 Task: Create a Board called Board0003 in Development in Trello with Visibility as Public
Action: Mouse moved to (741, 124)
Screenshot: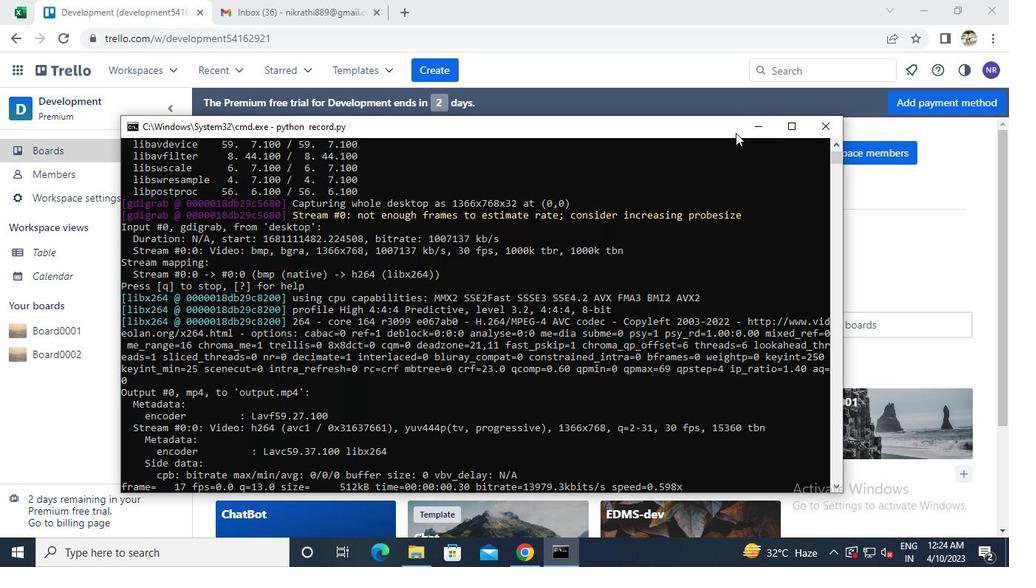 
Action: Mouse pressed left at (741, 124)
Screenshot: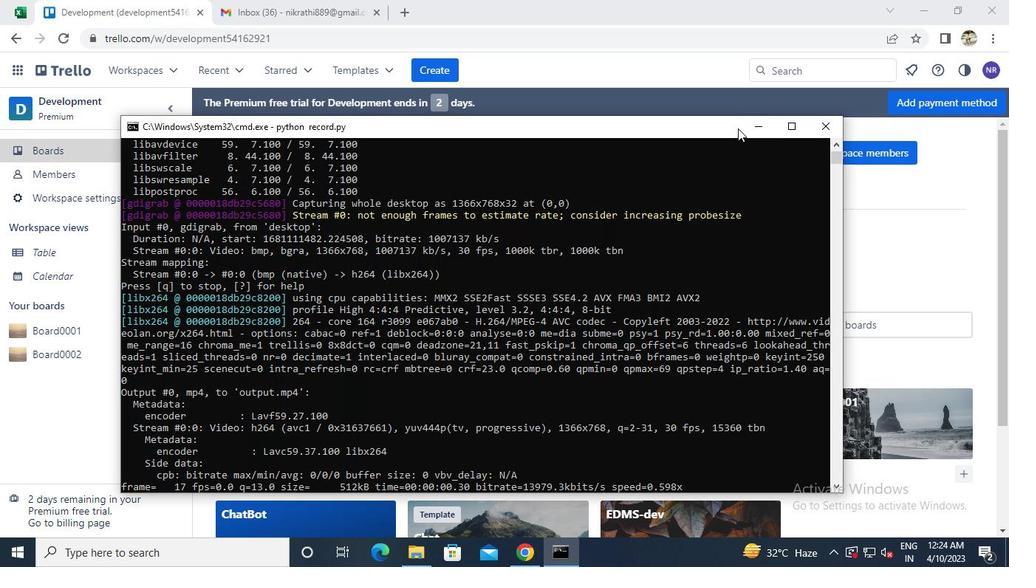 
Action: Mouse moved to (282, 436)
Screenshot: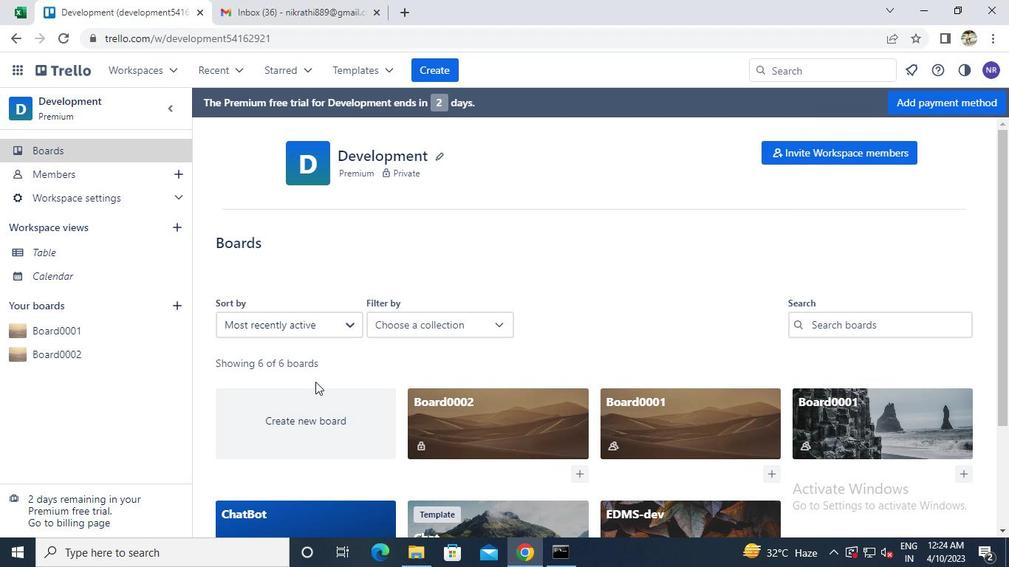 
Action: Mouse pressed left at (282, 436)
Screenshot: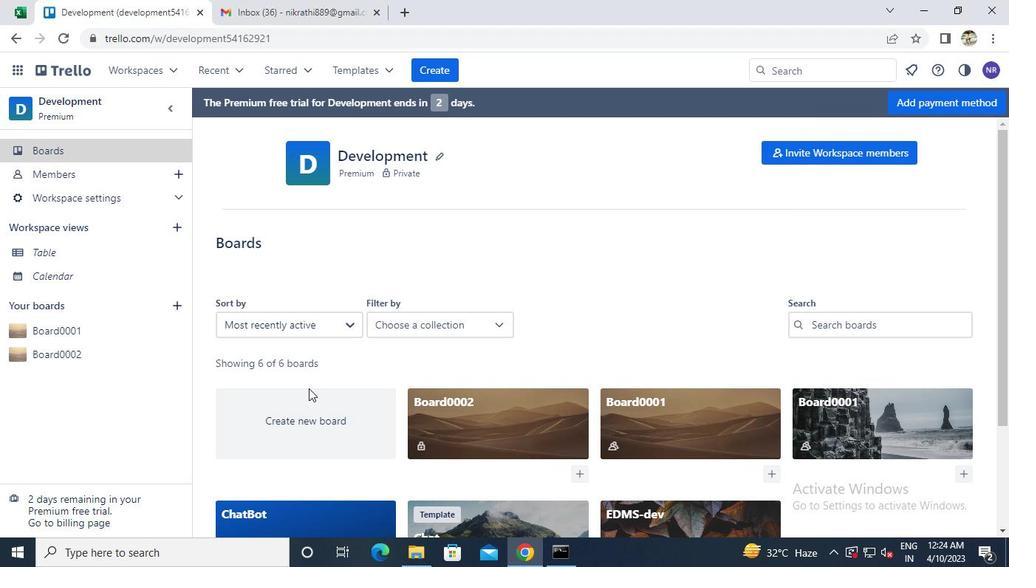 
Action: Mouse moved to (282, 436)
Screenshot: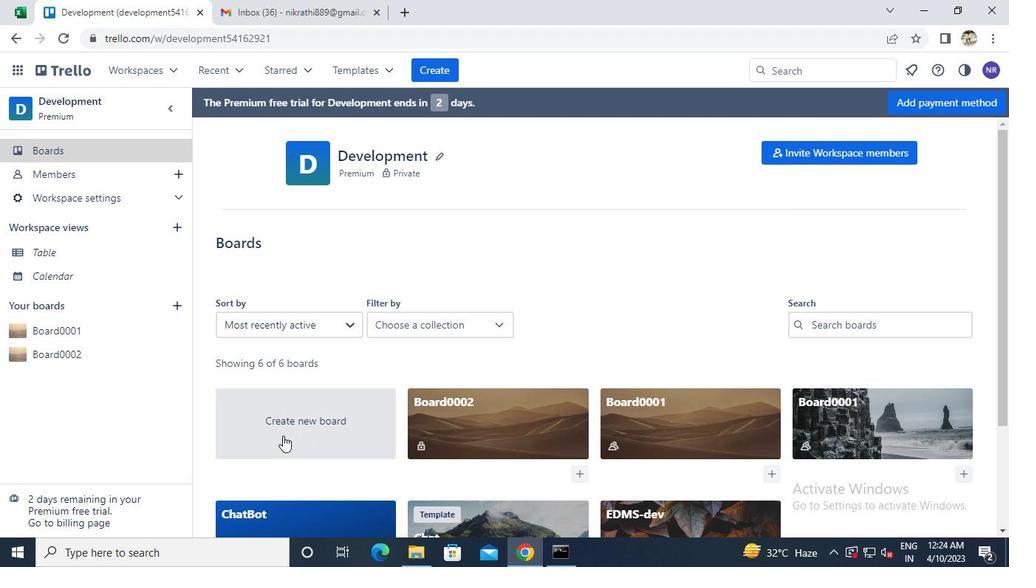 
Action: Keyboard Key.caps_lock
Screenshot: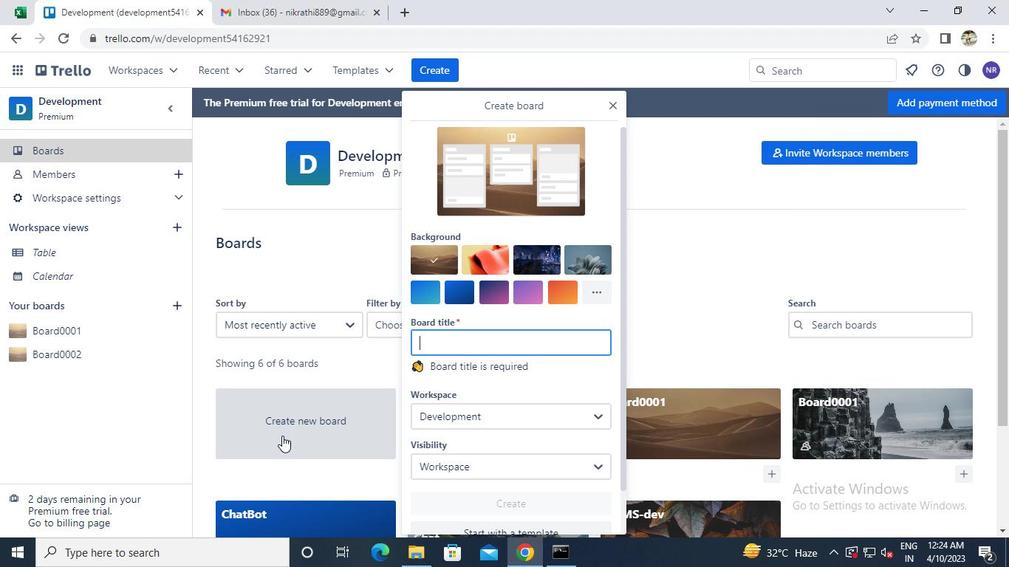 
Action: Keyboard b
Screenshot: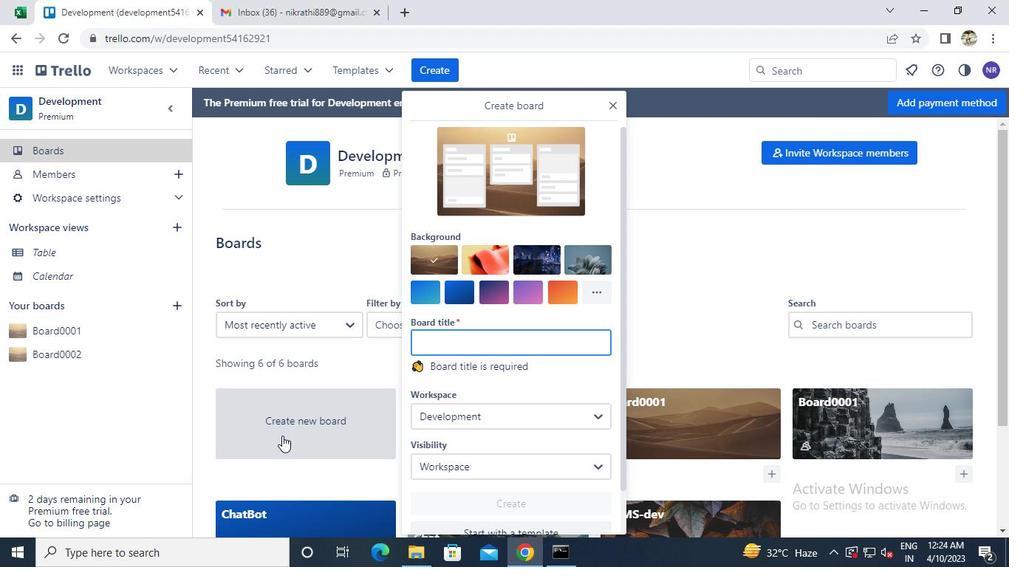 
Action: Keyboard Key.caps_lock
Screenshot: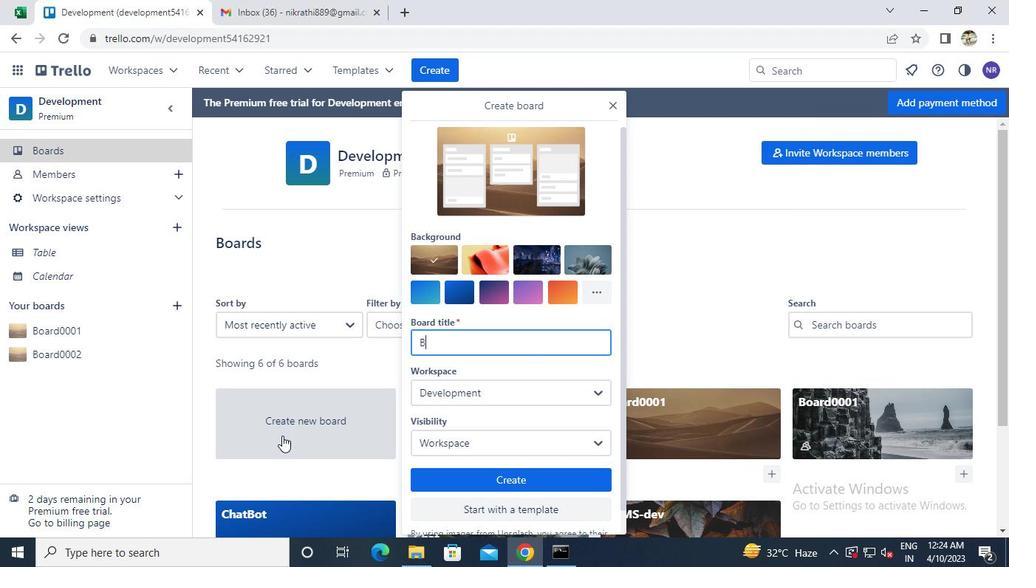 
Action: Keyboard o
Screenshot: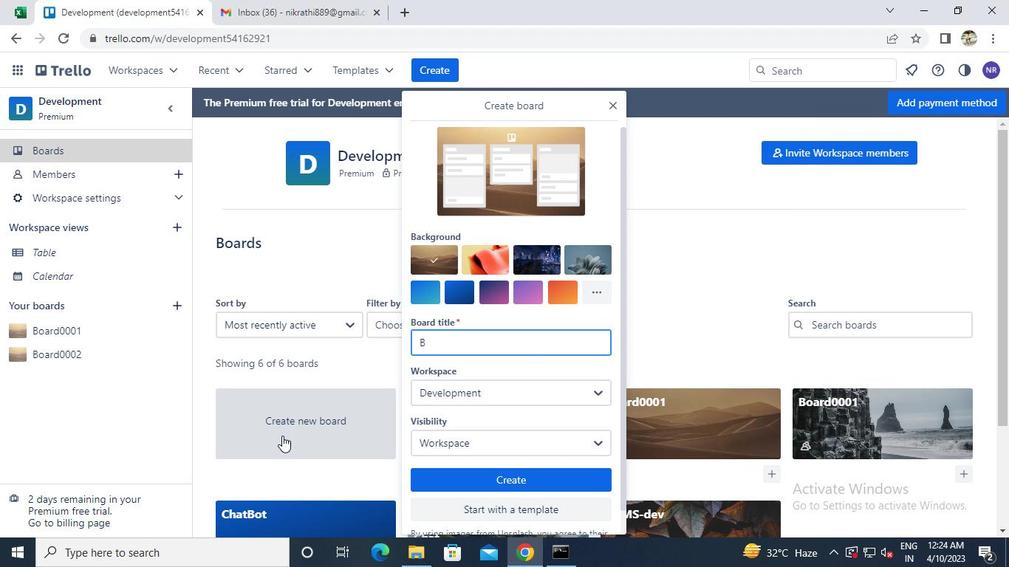 
Action: Keyboard a
Screenshot: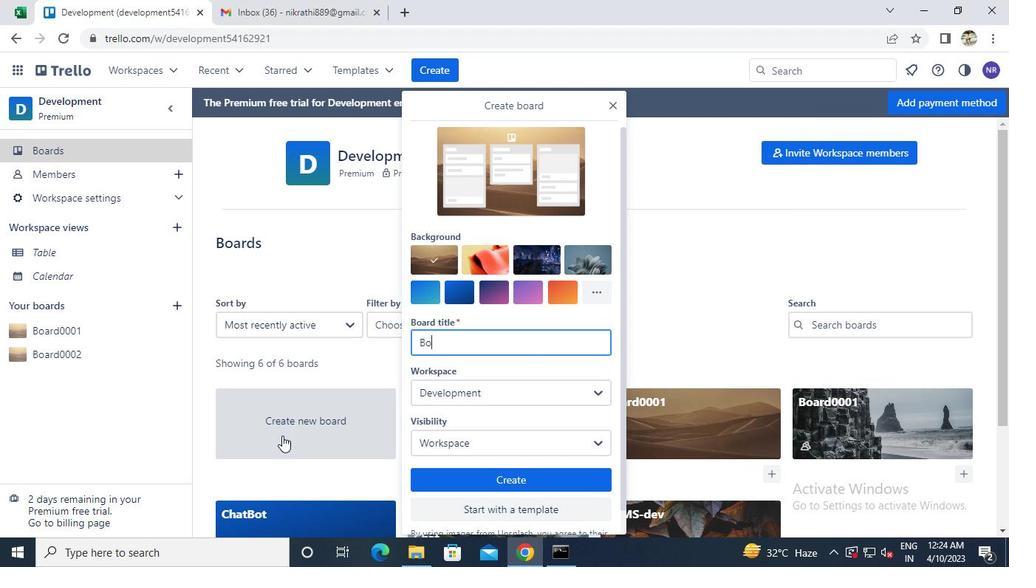 
Action: Keyboard r
Screenshot: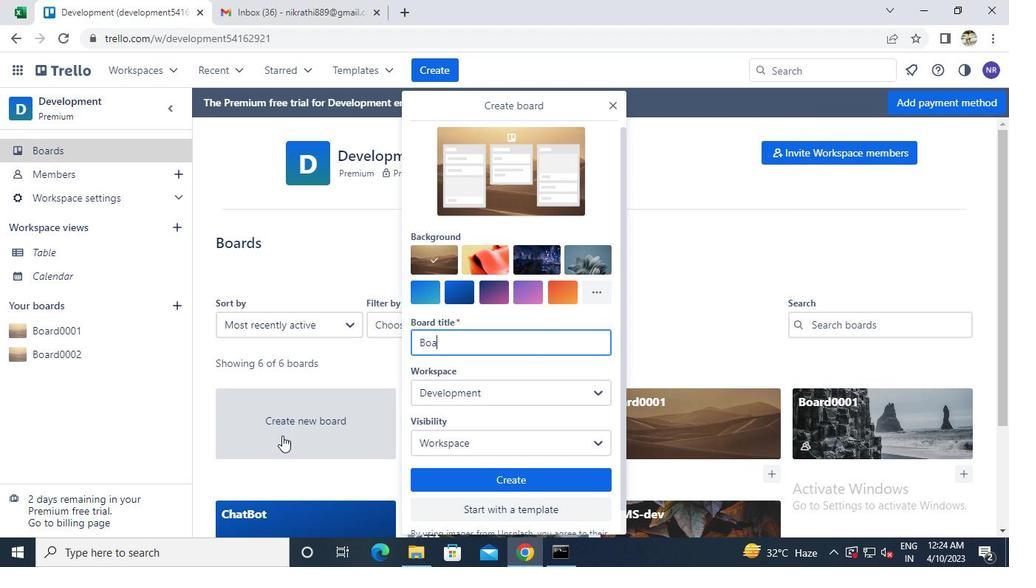 
Action: Keyboard d
Screenshot: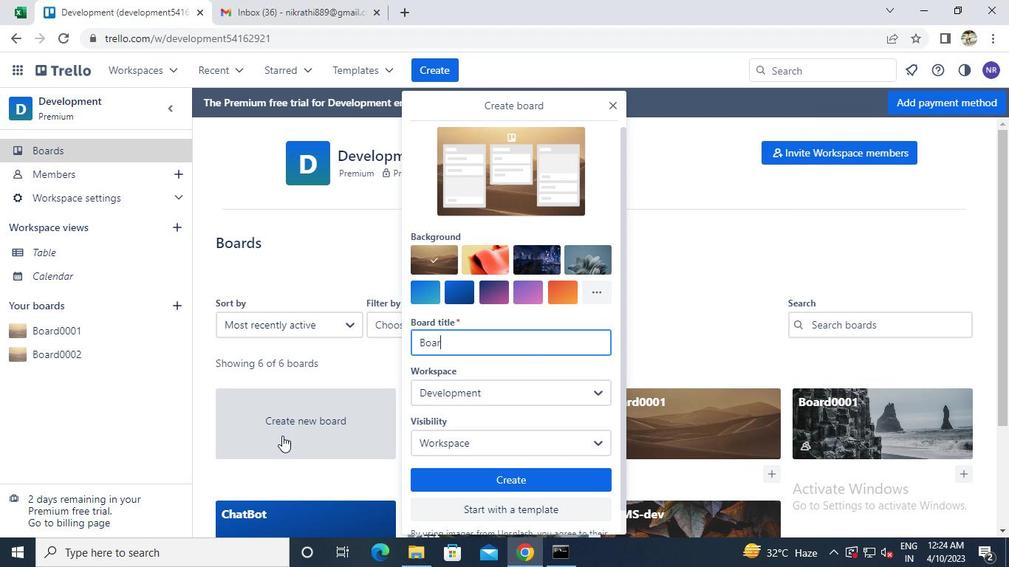 
Action: Keyboard 0
Screenshot: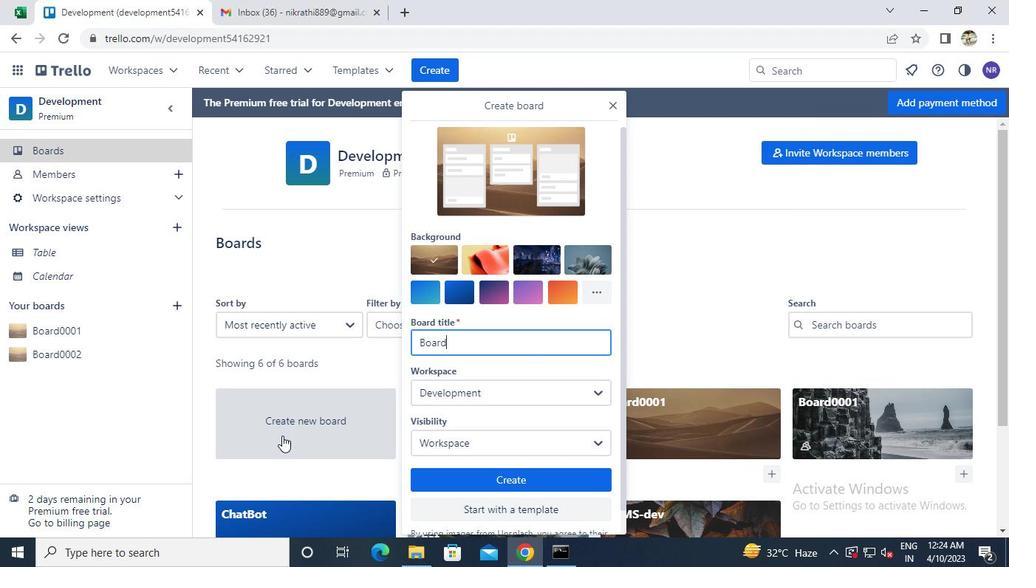 
Action: Keyboard 0
Screenshot: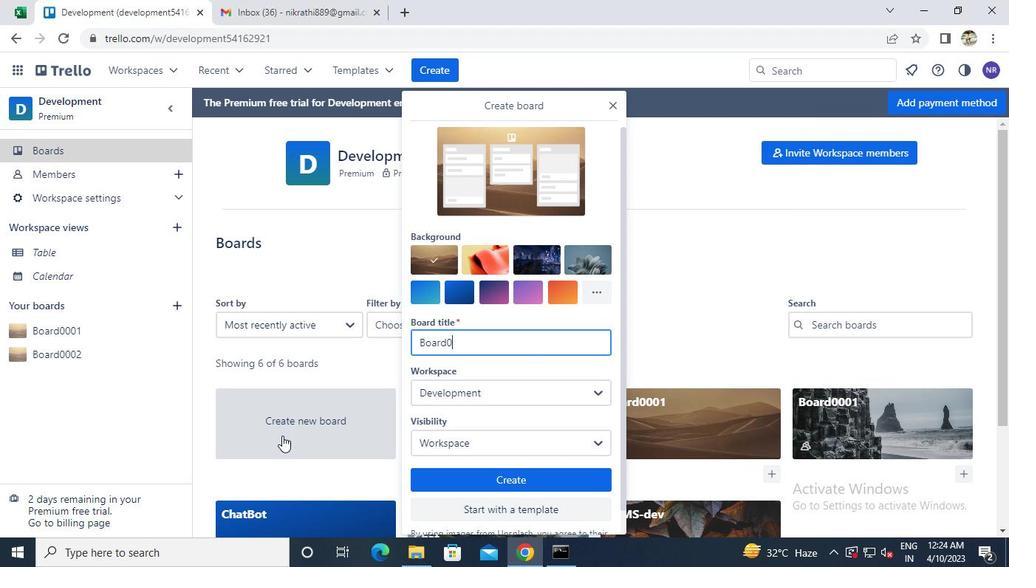 
Action: Keyboard 0
Screenshot: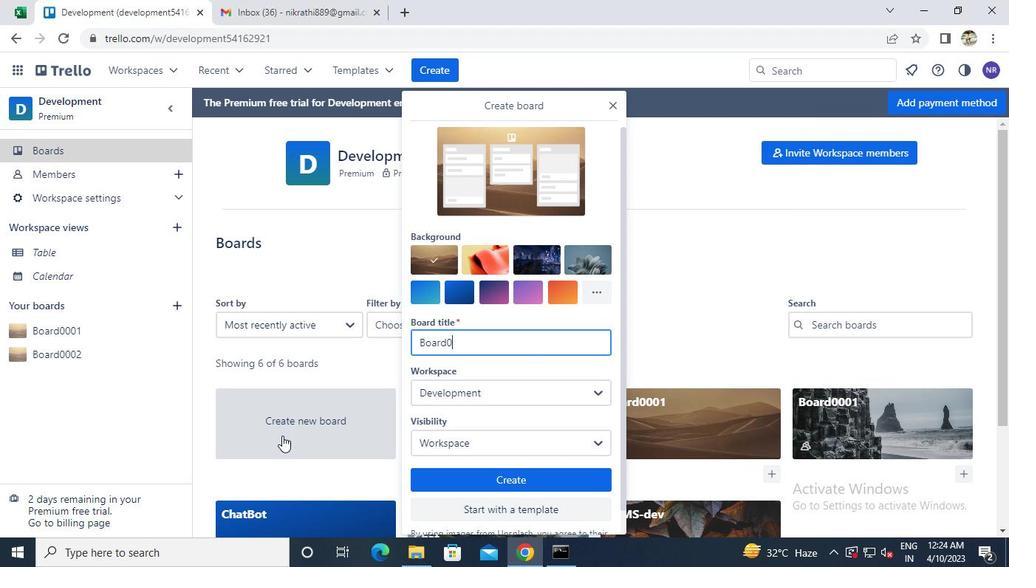 
Action: Keyboard 3
Screenshot: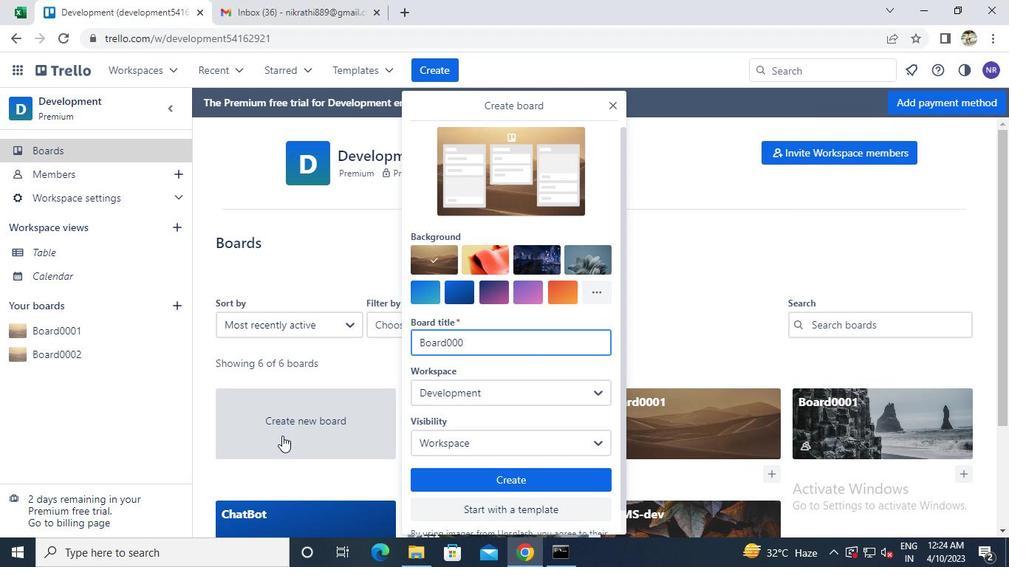 
Action: Mouse moved to (420, 444)
Screenshot: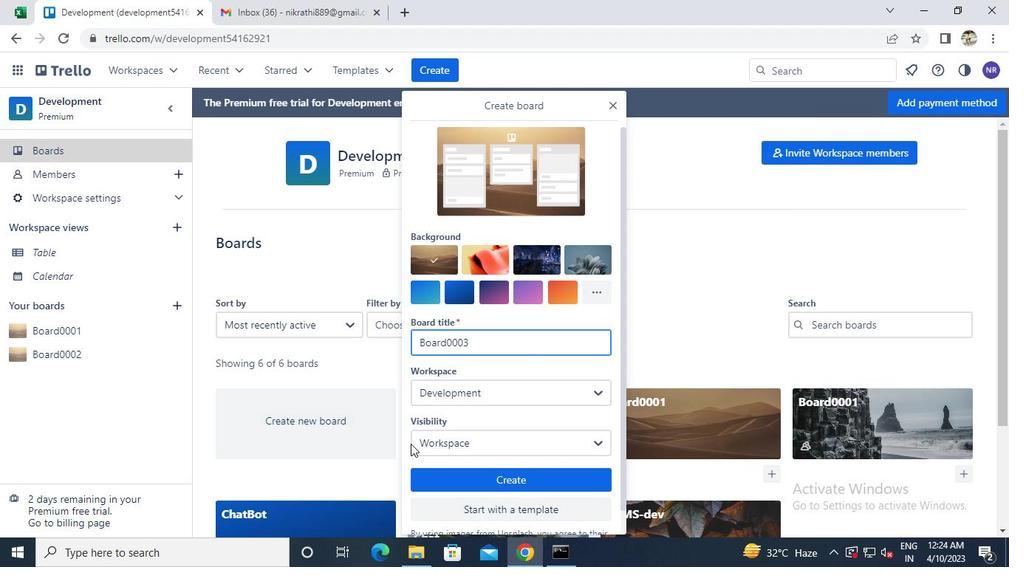 
Action: Mouse pressed left at (420, 444)
Screenshot: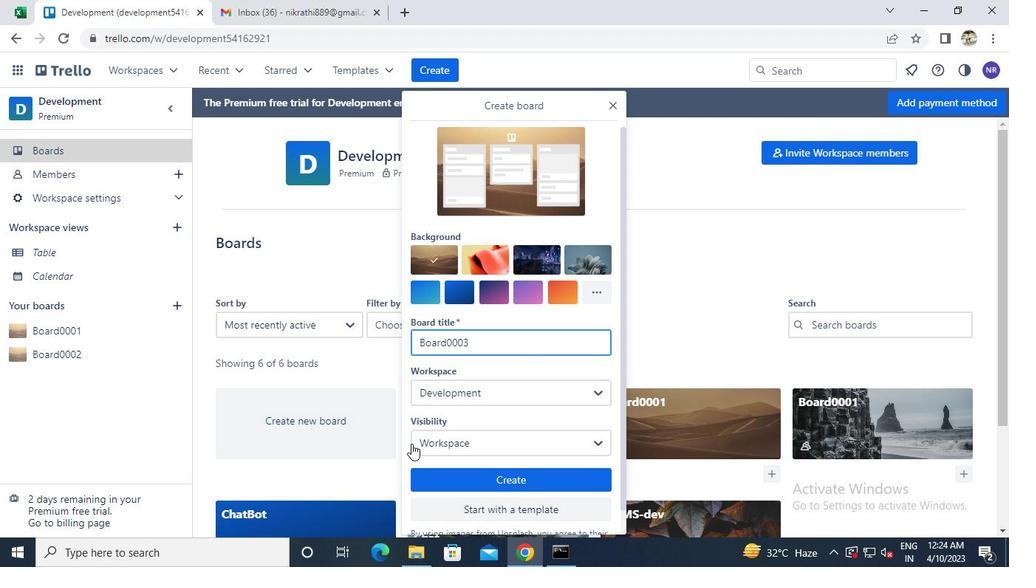 
Action: Mouse moved to (451, 397)
Screenshot: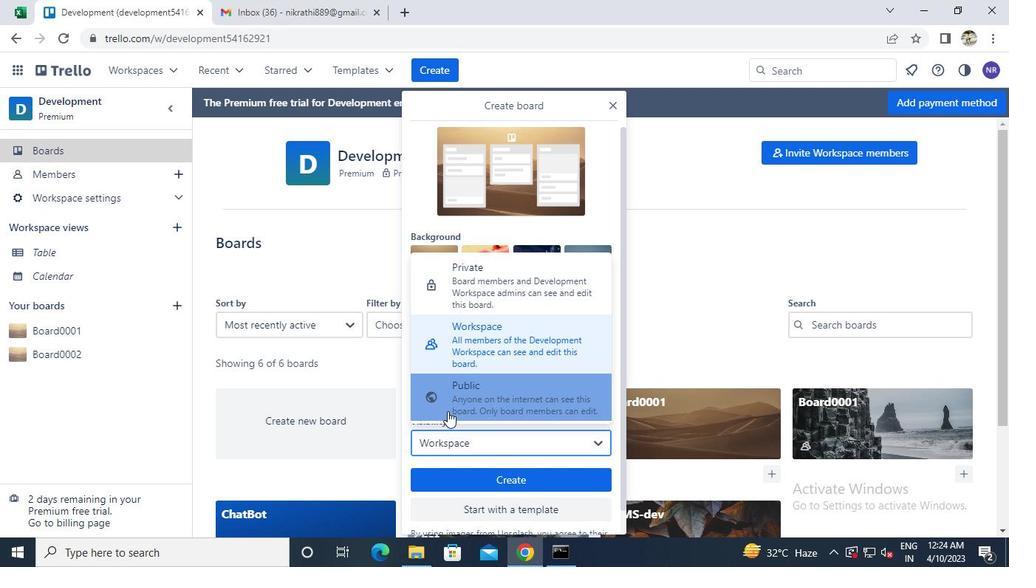 
Action: Mouse pressed left at (451, 397)
Screenshot: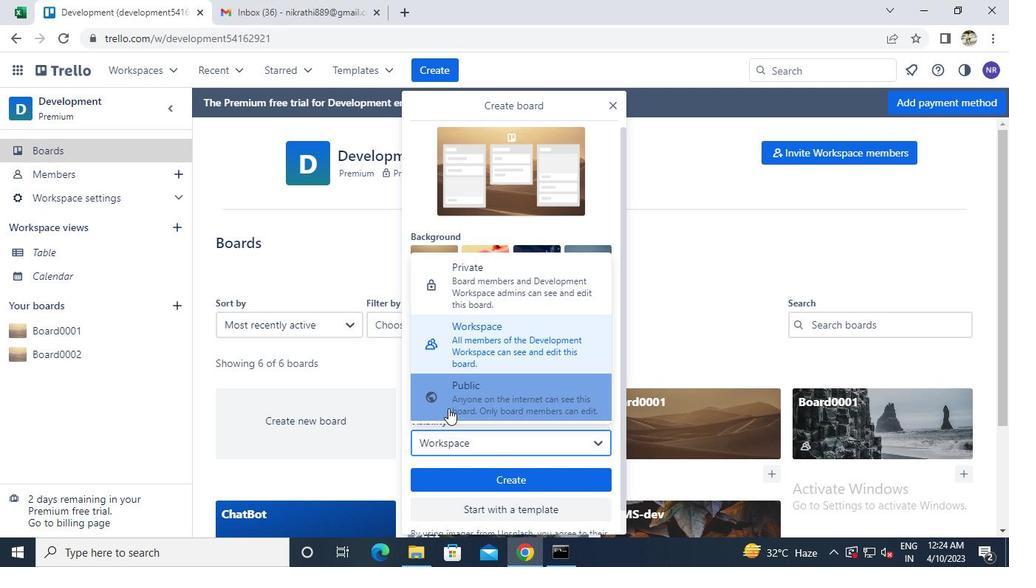 
Action: Mouse moved to (456, 483)
Screenshot: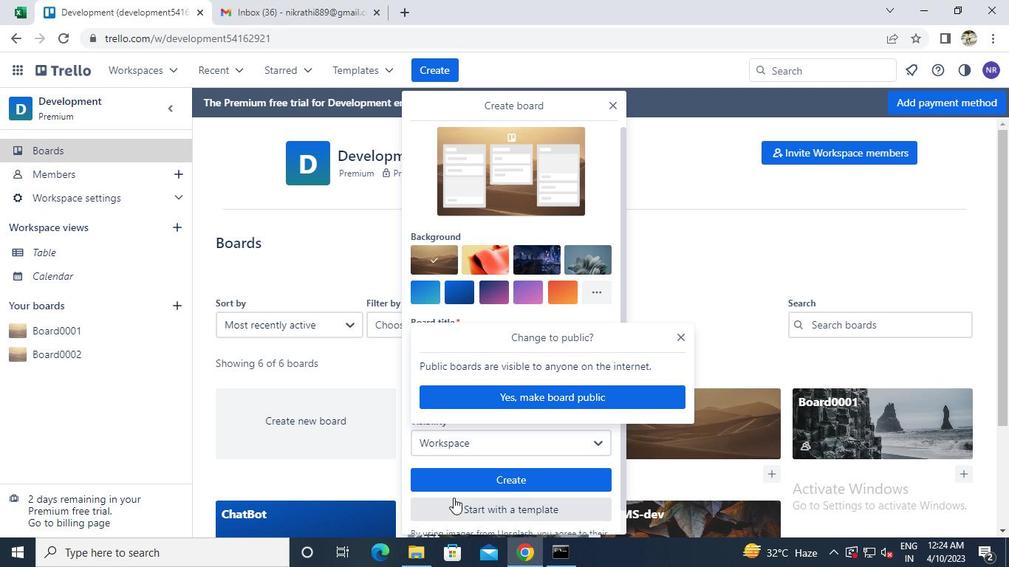 
Action: Mouse pressed left at (456, 483)
Screenshot: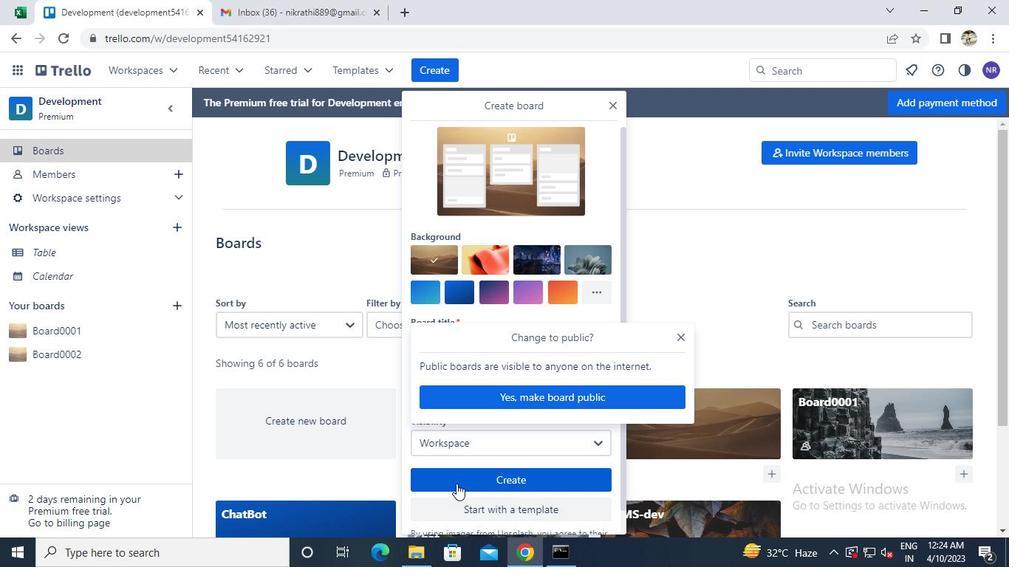 
Action: Mouse moved to (560, 554)
Screenshot: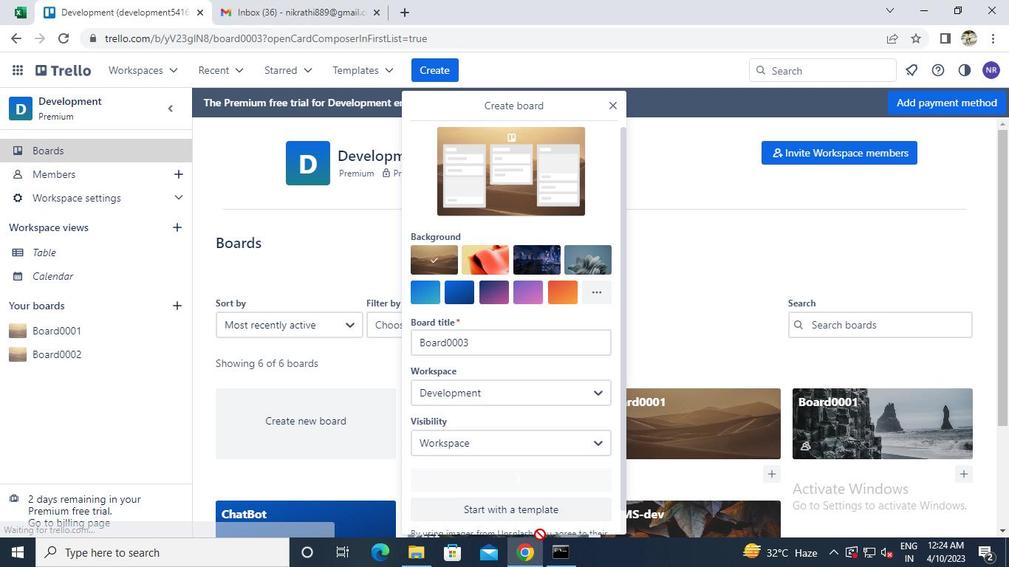 
Action: Mouse pressed left at (560, 554)
Screenshot: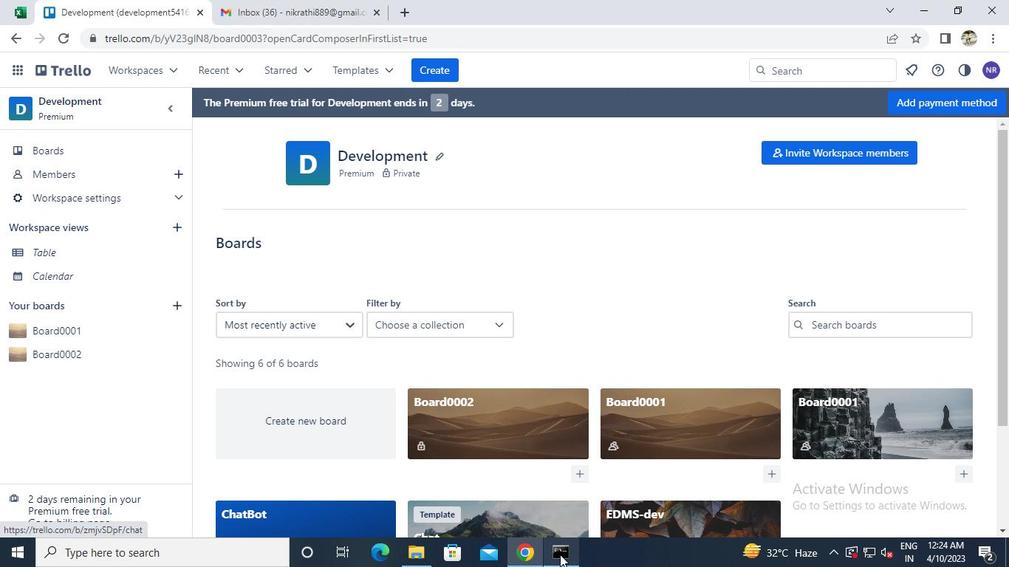 
Action: Mouse moved to (838, 126)
Screenshot: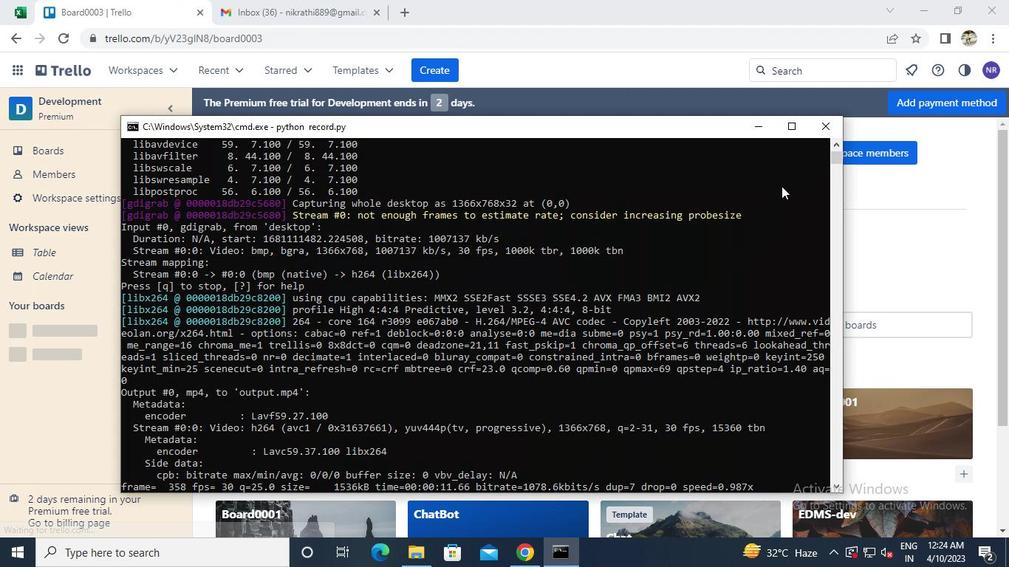 
Action: Mouse pressed left at (838, 126)
Screenshot: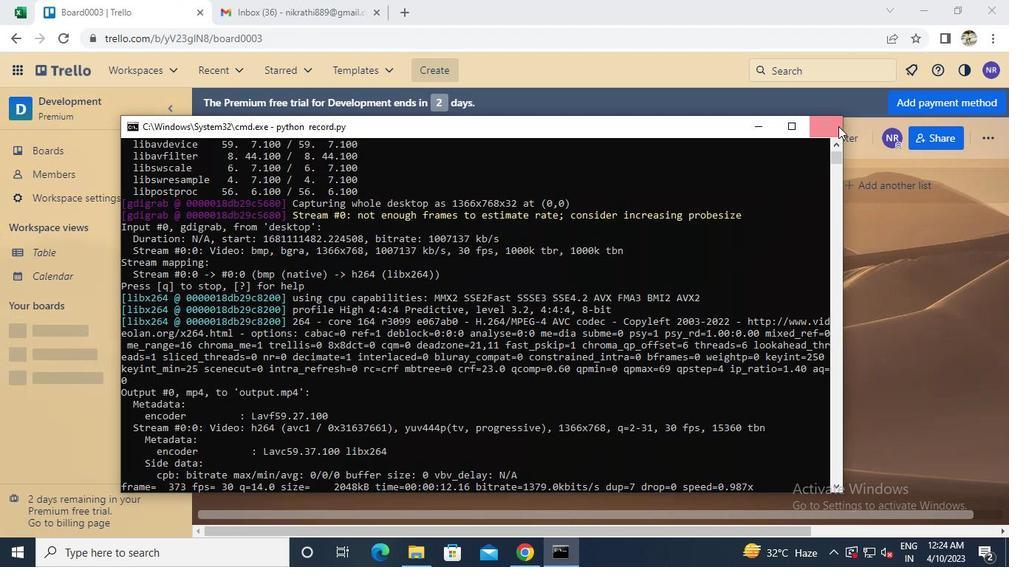 
